 Task: Open a blank worksheet and write heading  Student grades data  Add 10 students name:-  'Joshua Rivera, Zoey Coleman, Ryan Wright, Addison Bailey, Jonathan Simmons, Brooklyn Ward, Caleb Barnes, Audrey Collins, Gabriel Perry, Sofia Bell. ' in April Last week sales are  100 to 150. Math Grade:-  90, 95, 80, 92, 85,88, 90, 78, 92, 85.Science Grade:-  85, 87, 92, 88, 90, 85, 92, 80, 88, 90.English Grade:-  92, 90, 85, 90, 88, 92, 85, 82, 90, 88.History Grade:-  88, 92, 78, 95, 90, 90, 80, 85, 92, 90. Total use the formula   =SUM(D2:G2) then presss enter. Save page auditingSalesPerformance_2025
Action: Mouse moved to (7, 23)
Screenshot: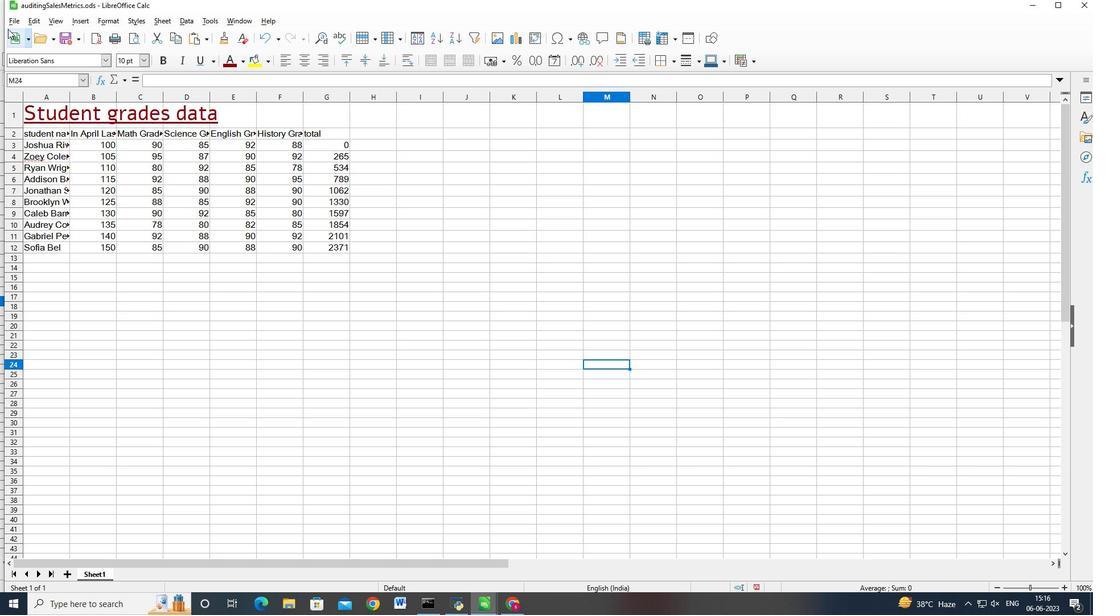 
Action: Mouse pressed left at (7, 23)
Screenshot: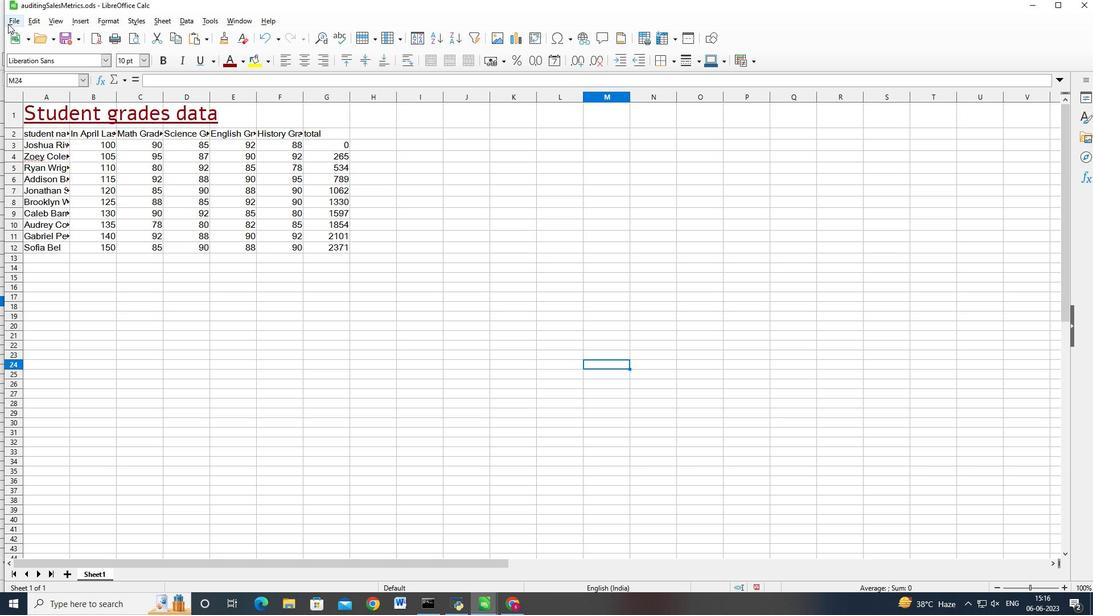 
Action: Mouse moved to (144, 47)
Screenshot: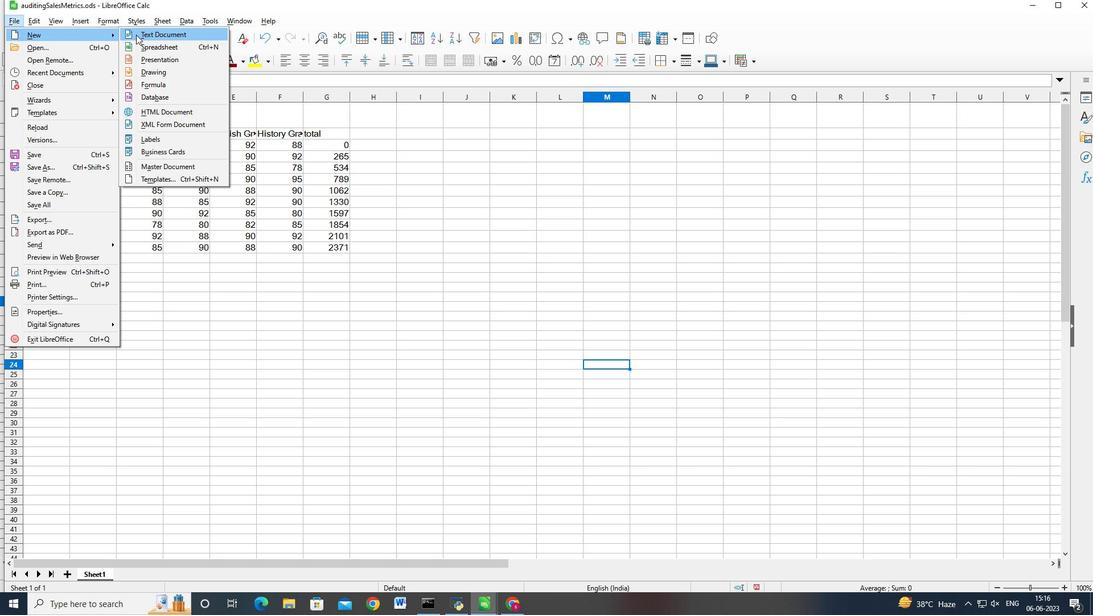 
Action: Mouse pressed left at (144, 47)
Screenshot: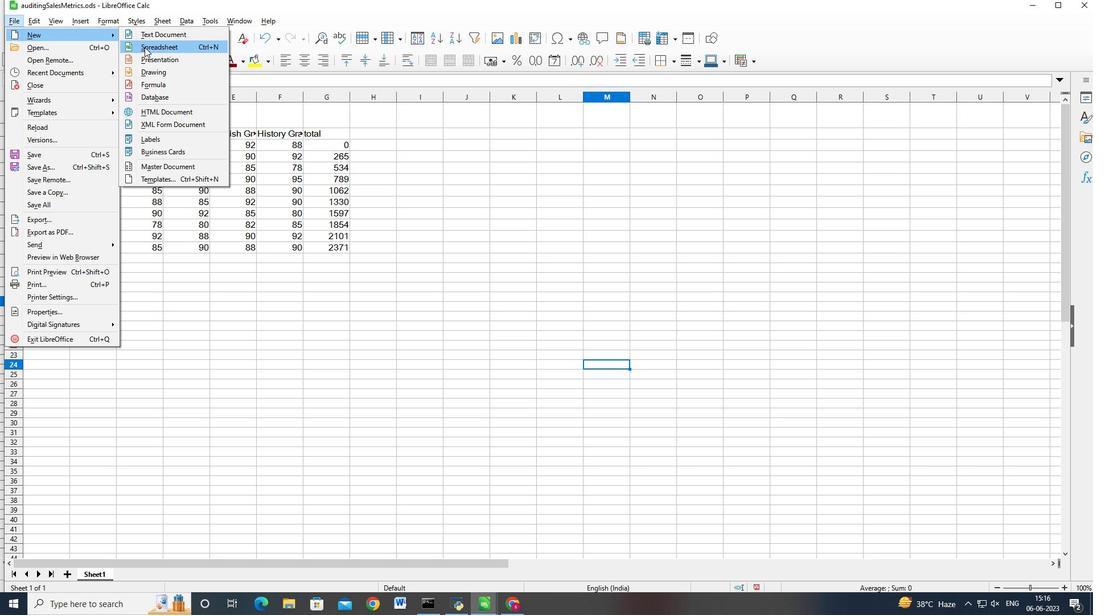 
Action: Mouse moved to (29, 74)
Screenshot: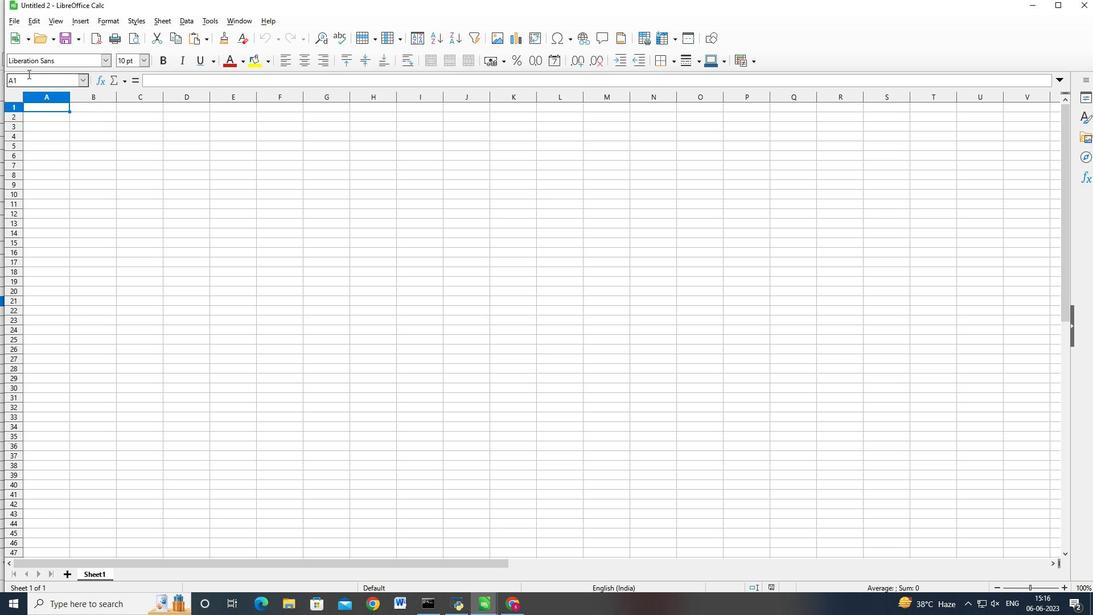 
Action: Key pressed <Key.shift>Student<Key.space><Key.shift><Key.shift>grades<Key.space>data<Key.enter>student<Key.space>names<Key.backspace><Key.backspace><Key.backspace><Key.backspace><Key.backspace><Key.backspace>s<Key.space>an<Key.backspace><Key.backspace>name<Key.enter><Key.shift>Joshua<Key.space><Key.shift>Rivera<Key.enter><Key.shift_r>Zoey<Key.space><Key.shift>Coleman<Key.enter><Key.shift_r>Ryan<Key.space><Key.shift_r>Wright<Key.enter><Key.shift_r>Addison<Key.space><Key.shift>Bailey<Key.enter><Key.shift>Johnath<Key.backspace><Key.backspace><Key.backspace><Key.backspace>athan<Key.space><Key.shift_r>Simmons<Key.enter><Key.shift>Brro<Key.backspace><Key.backspace>ooklyn<Key.space><Key.shift>Ward<Key.enter><Key.shift_r>Caleb<Key.space><Key.shift>Barnes<Key.enter><Key.shift_r>Audrey<Key.space><Key.shift>Collins<Key.enter><Key.shift>Gr<Key.backspace>abriel<Key.space><Key.shift>Perry<Key.enter><Key.shift_r>Sofial<Key.backspace><Key.space><Key.shift>Bell<Key.right><Key.up><Key.up><Key.up><Key.up><Key.up><Key.up><Key.up><Key.up><Key.up><Key.up><Key.up><Key.down><Key.shift>In<Key.space><Key.shift_r>April<Key.space><Key.shift>Last<Key.space>week<Key.space>sales<Key.enter>100<Key.enter>105<Key.enter>110<Key.enter>115<Key.enter>122<Key.backspace>0<Key.enter>125<Key.enter>130<Key.enter>135<Key.enter>140<Key.enter>145<Key.right><Key.up><Key.up><Key.up><Key.up><Key.up><Key.up><Key.up><Key.up><Key.up><Key.up><Key.down><Key.up><Key.shift>Math<Key.space><Key.shift>Grade<Key.enter>909<Key.backspace><Key.enter>95<Key.enter>80<Key.enter>92<Key.enter>85<Key.enter>88<Key.enter>90<Key.enter>78<Key.enter>92<Key.enter>85<Key.tab><Key.up><Key.up><Key.up><Key.up><Key.up><Key.up><Key.up><Key.up><Key.up><Key.up><Key.shift_r>Science<Key.space><Key.shift>Grade<Key.enter>85<Key.enter>87<Key.enter>92<Key.enter>88<Key.enter>90<Key.enter>85<Key.up><Key.up><Key.up><Key.down><Key.down><Key.down><Key.down>92<Key.enter>80<Key.enter>88<Key.enter>90<Key.tab><Key.up><Key.up><Key.up><Key.up><Key.up><Key.up><Key.up><Key.up><Key.up><Key.up><Key.shift_r>English<Key.space><Key.shift>Grade<Key.enter>92<Key.enter>90<Key.enter>85<Key.enter>8<Key.backspace>90<Key.enter>88<Key.enter>92<Key.enter>85<Key.enter>82<Key.enter>90<Key.enter>88
Screenshot: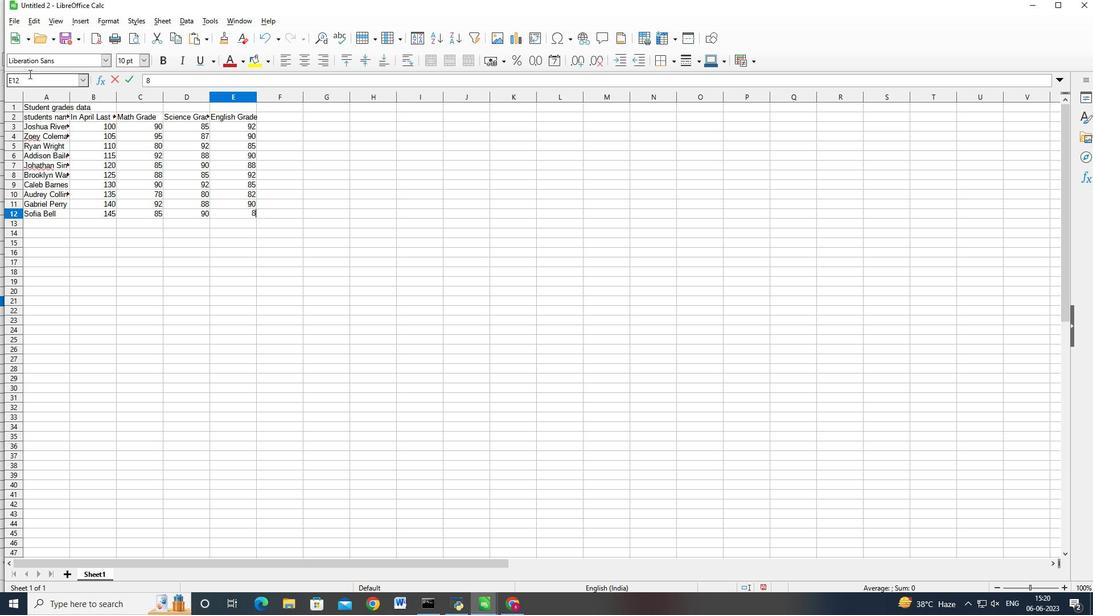
Action: Mouse moved to (269, 118)
Screenshot: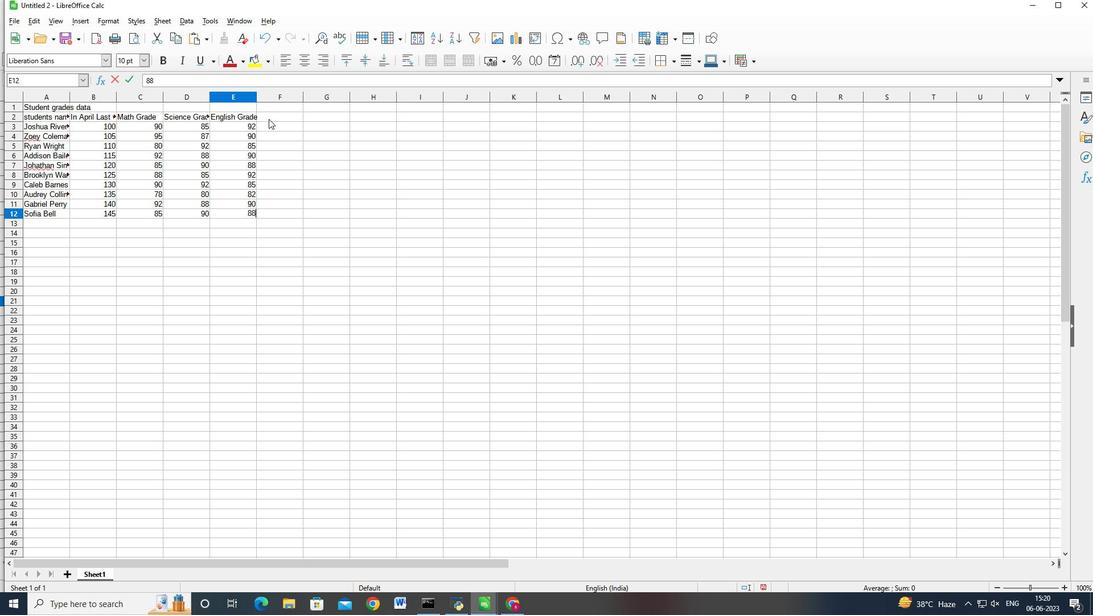 
Action: Mouse pressed left at (269, 118)
Screenshot: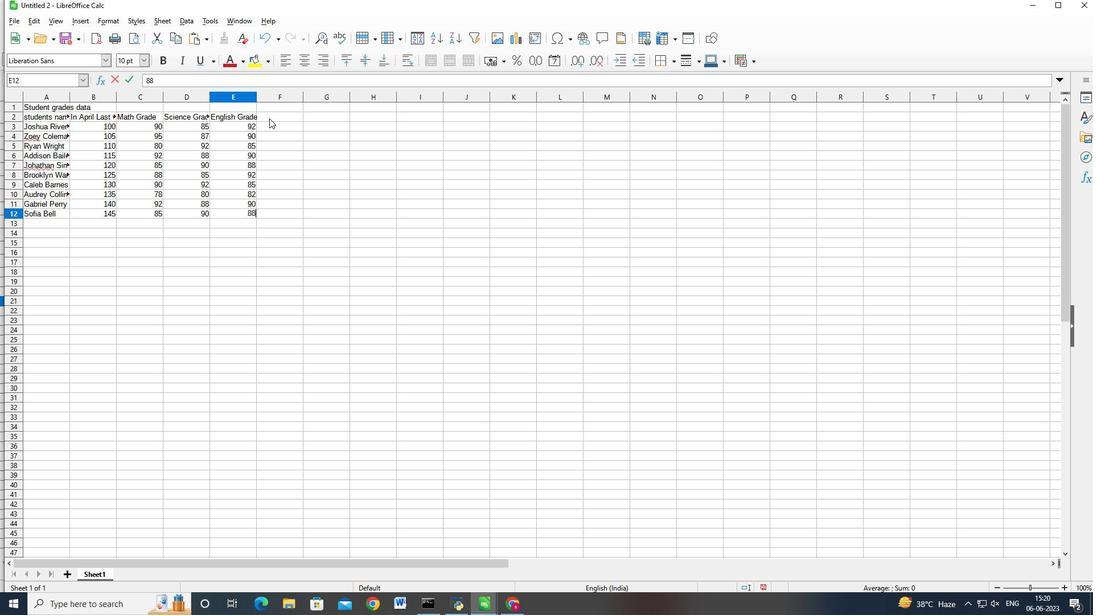 
Action: Key pressed <Key.shift>History<Key.space><Key.shift>Grade<Key.enter>88<Key.enter>92<Key.enter>78<Key.enter>95<Key.enter>90<Key.enter>90<Key.enter>80<Key.enter>85<Key.enter>9
Screenshot: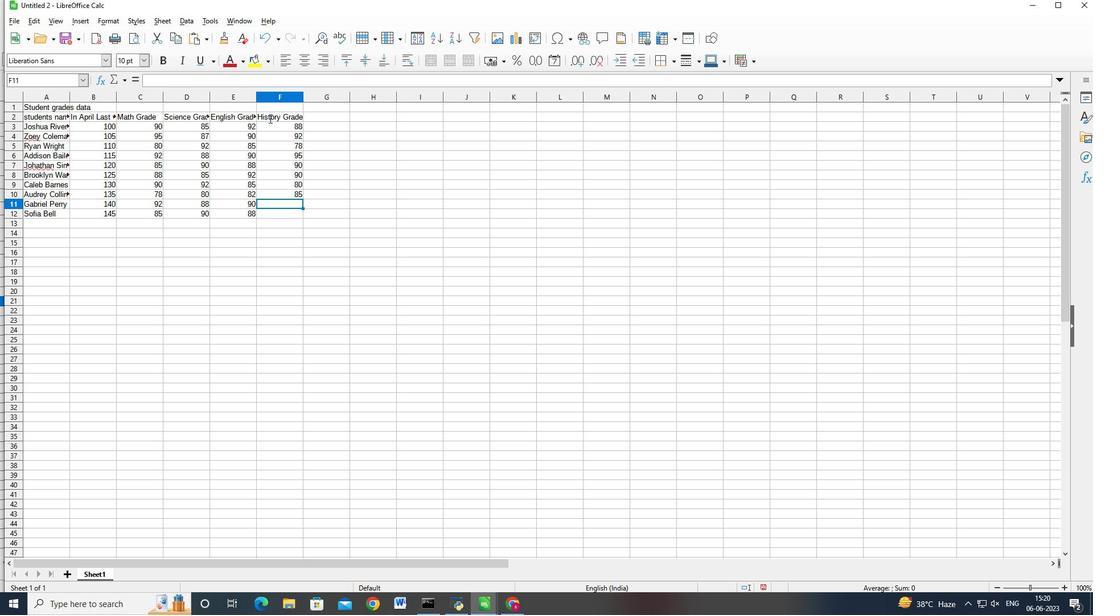 
Action: Mouse moved to (329, 112)
Screenshot: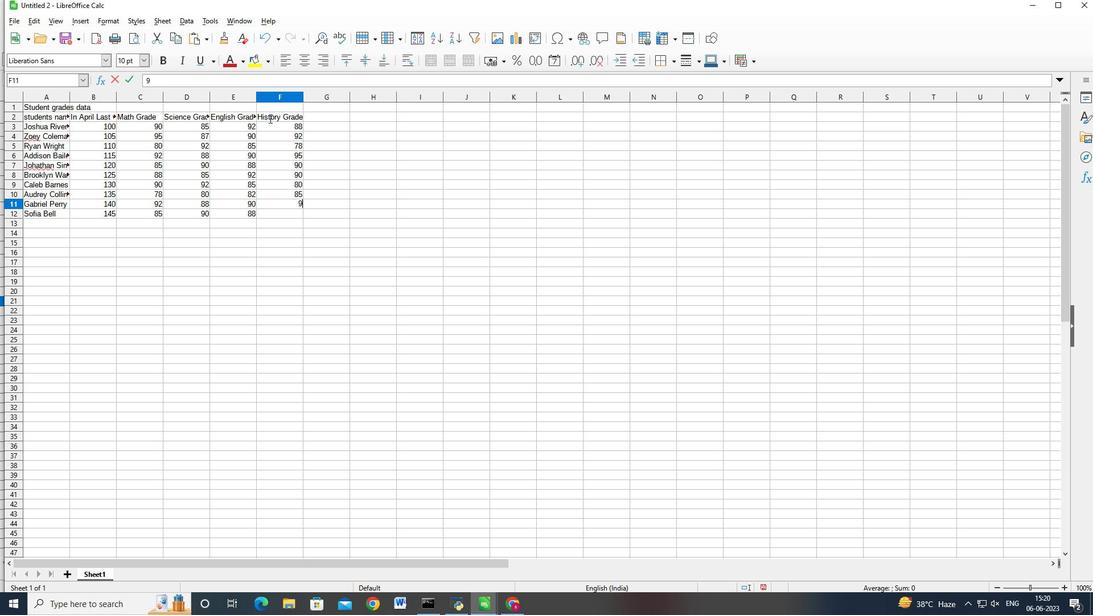 
Action: Key pressed 2
Screenshot: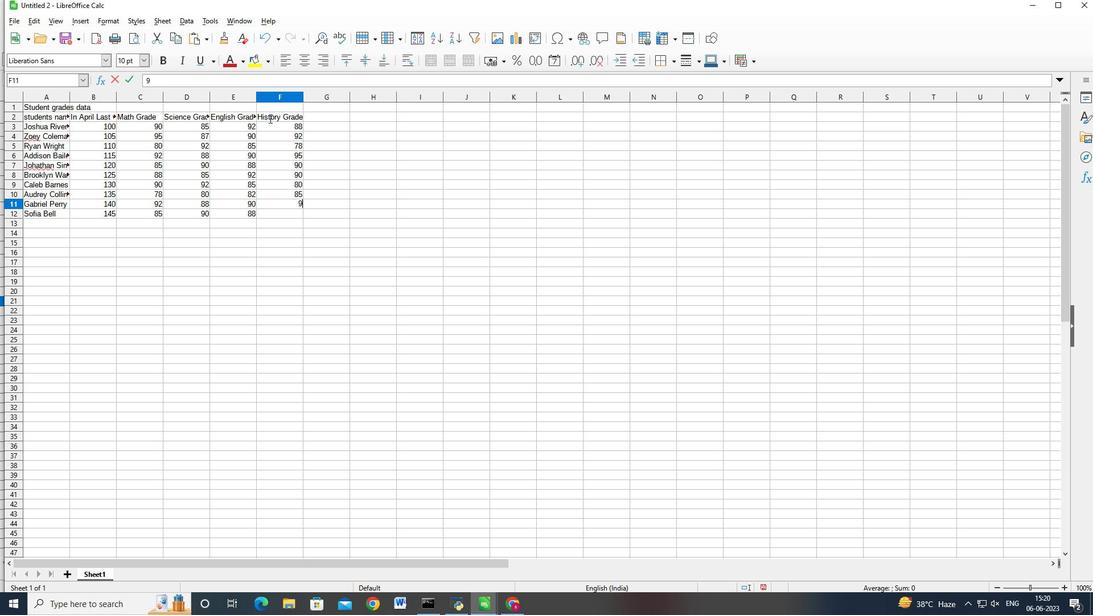 
Action: Mouse moved to (329, 112)
Screenshot: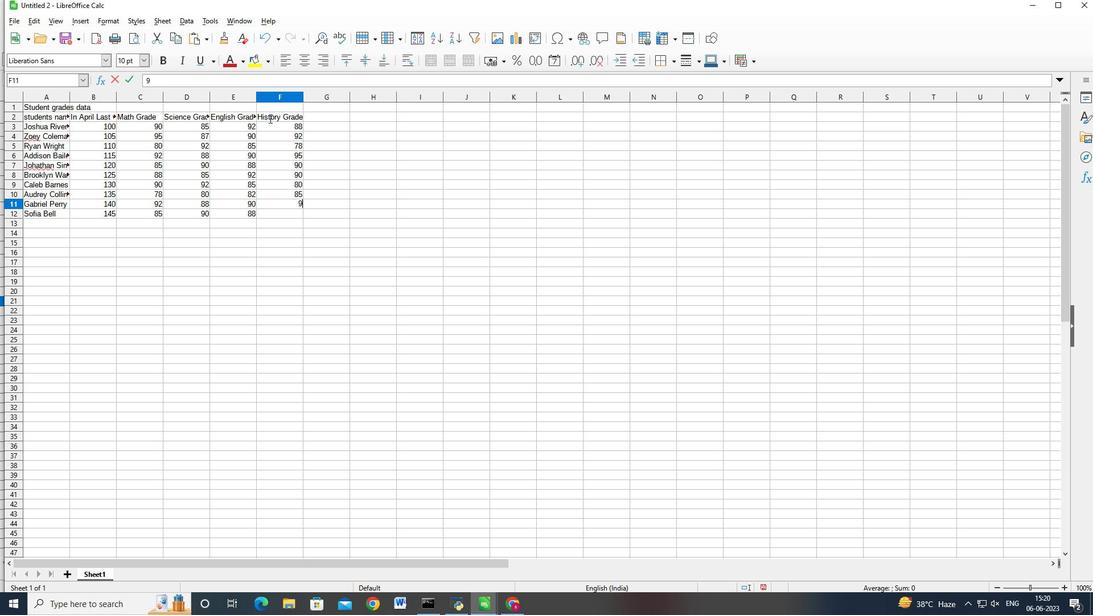 
Action: Key pressed <Key.enter>90<Key.right><Key.right><Key.up><Key.left><Key.left><Key.up><Key.right><Key.right><Key.right><Key.left><Key.left><Key.down><Key.down><Key.up><Key.up><Key.up><Key.up><Key.up><Key.up><Key.up><Key.up><Key.up><Key.up><Key.shift>Tpt<Key.backspace><Key.backspace>otal<Key.space><Key.enter>=<Key.caps_lock>SUM<Key.shift>(S<Key.backspace>D2<Key.shift>:G2<Key.shift>)<Key.enter>
Screenshot: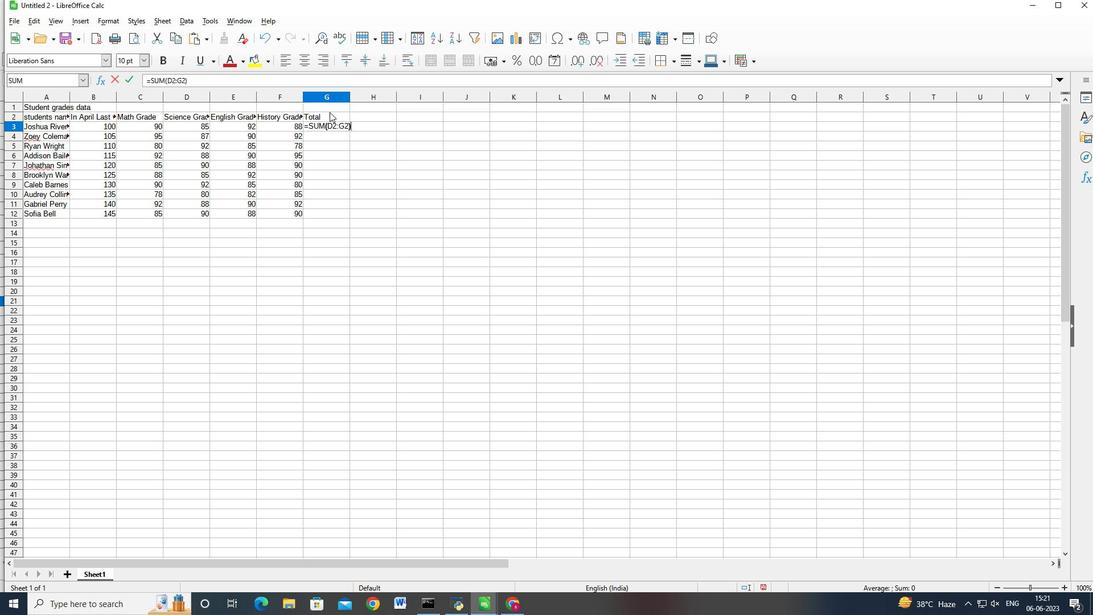 
Action: Mouse moved to (343, 127)
Screenshot: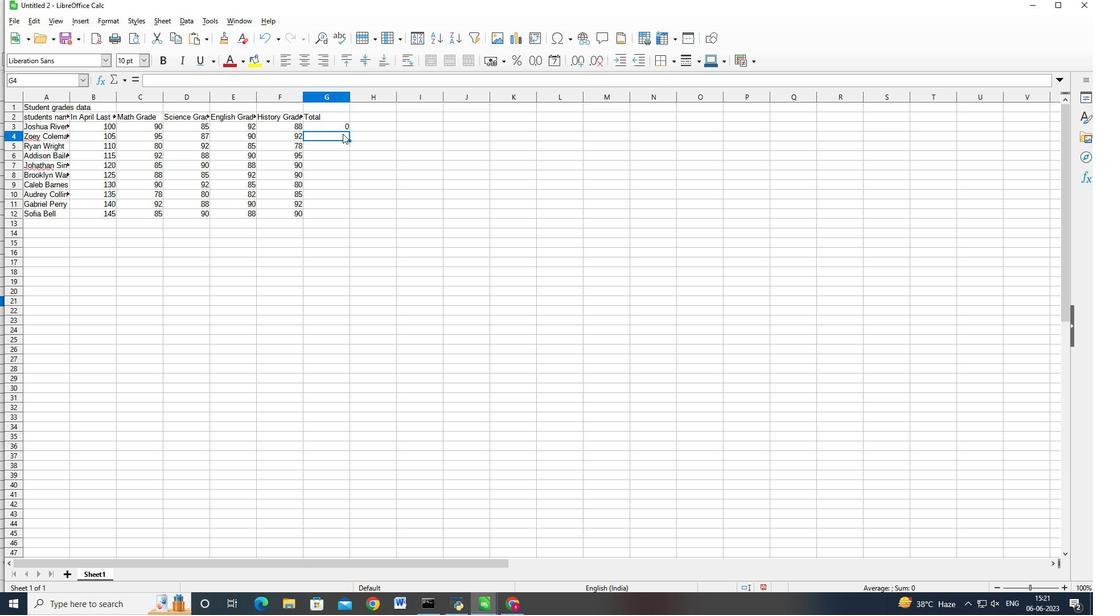 
Action: Mouse pressed left at (343, 127)
Screenshot: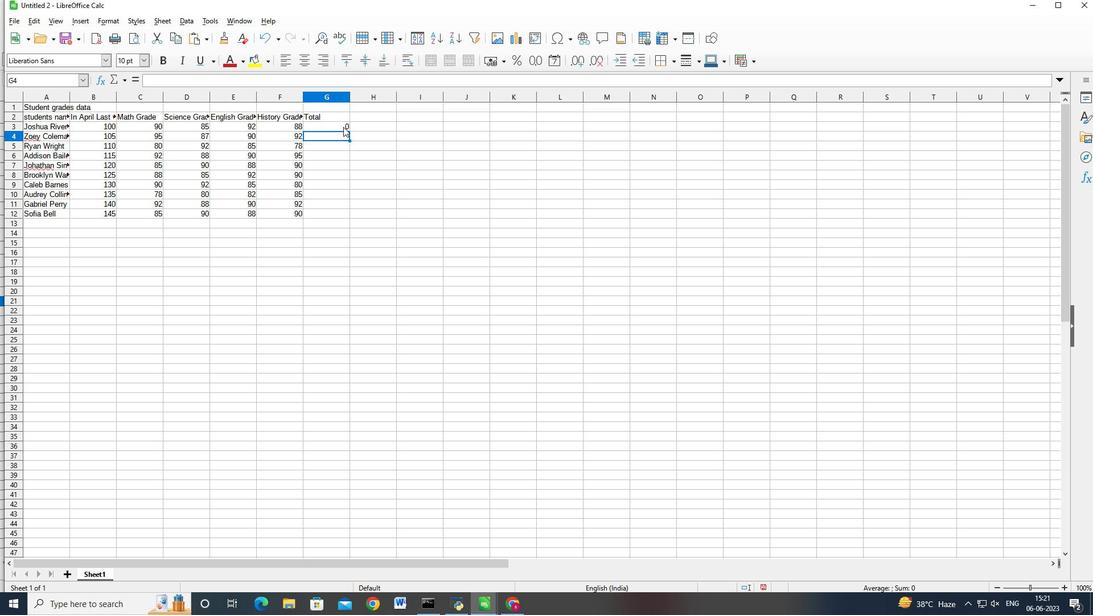 
Action: Mouse moved to (349, 128)
Screenshot: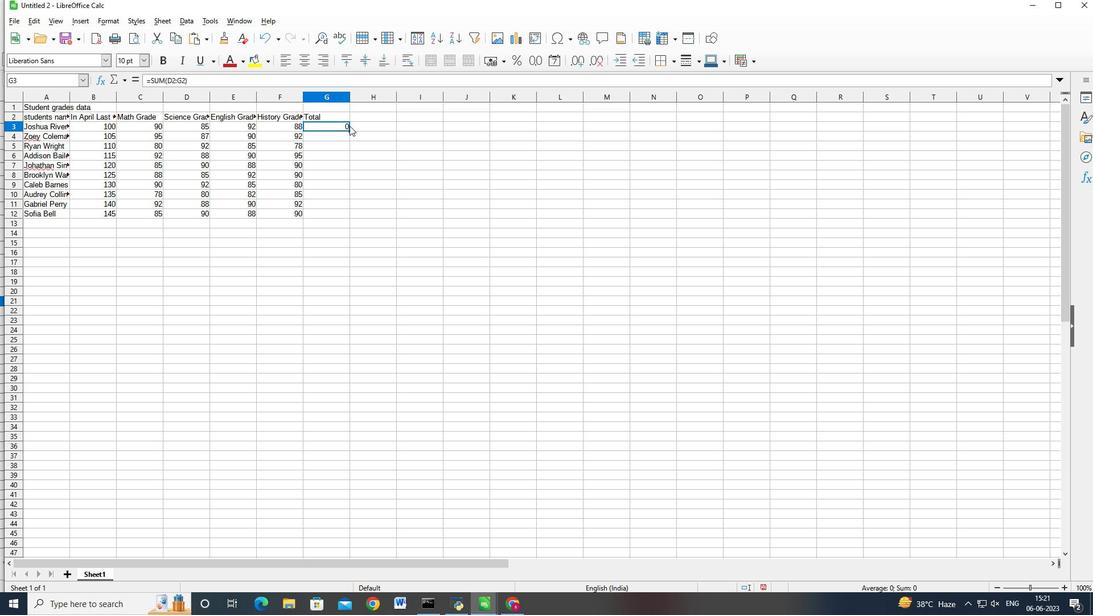 
Action: Mouse pressed left at (349, 128)
Screenshot: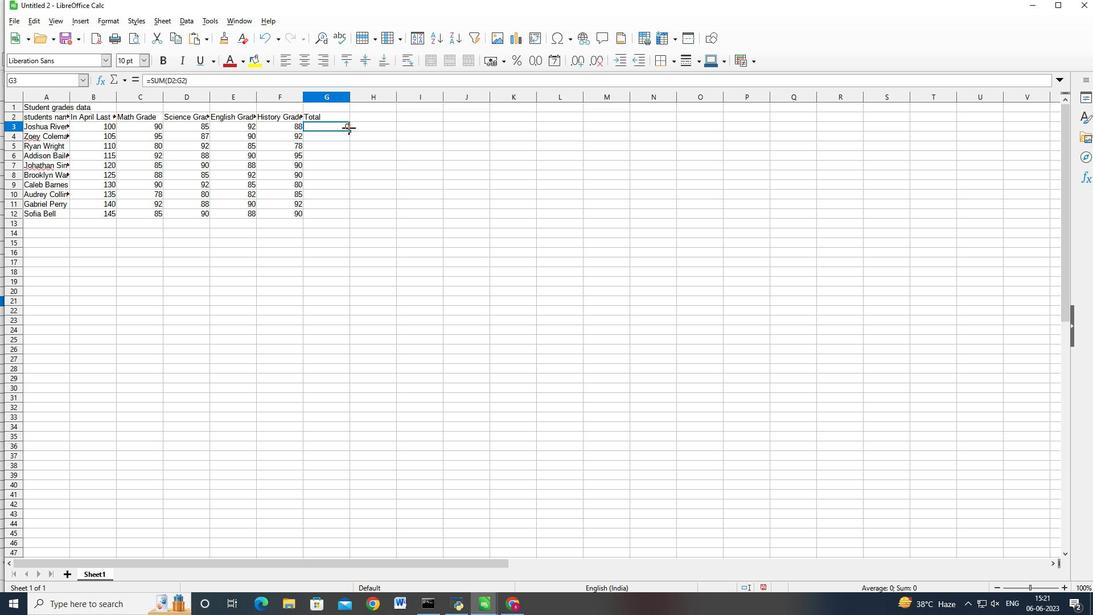 
Action: Mouse moved to (209, 238)
Screenshot: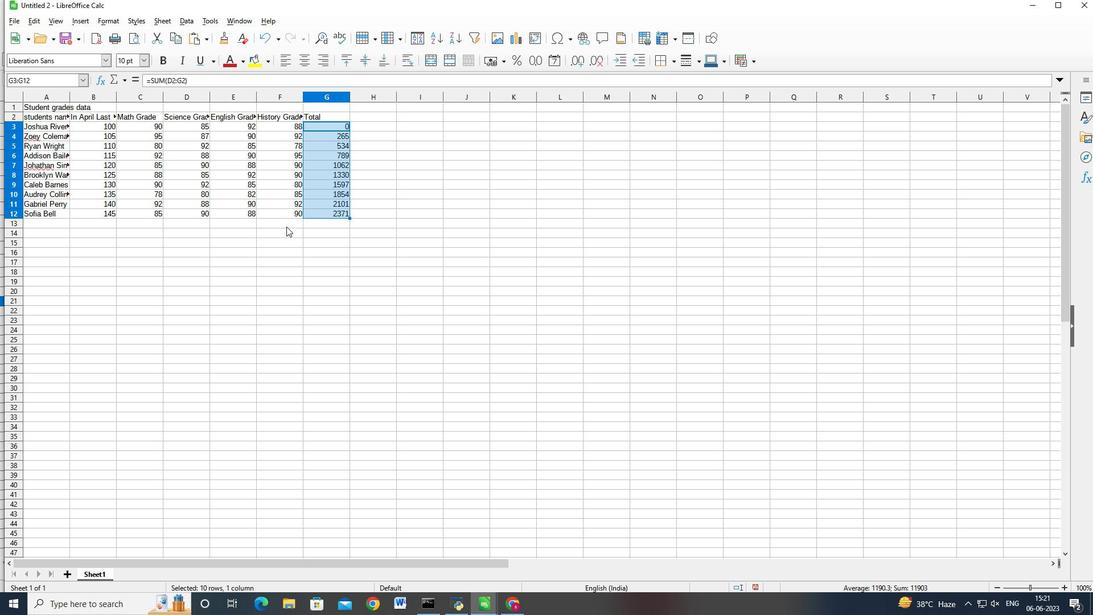 
Action: Mouse pressed left at (209, 238)
Screenshot: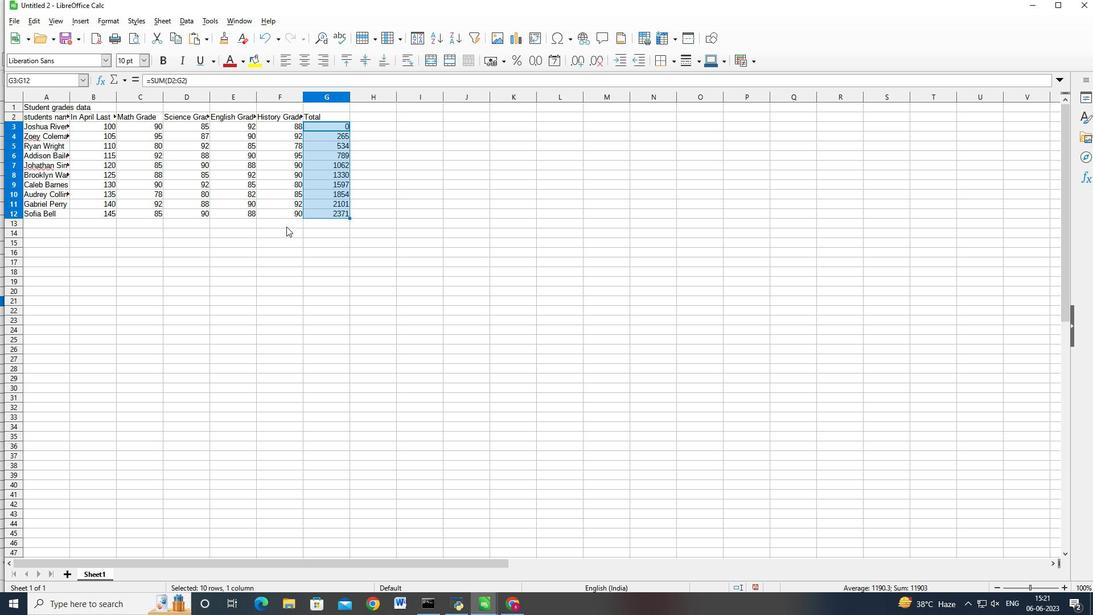 
Action: Mouse moved to (15, 22)
Screenshot: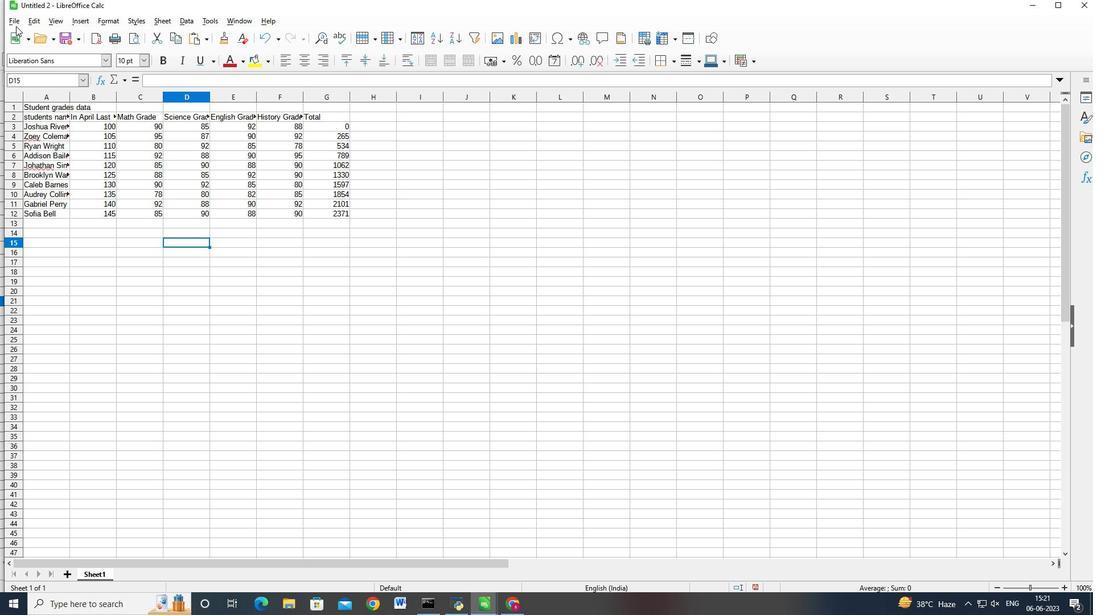
Action: Mouse pressed left at (15, 22)
Screenshot: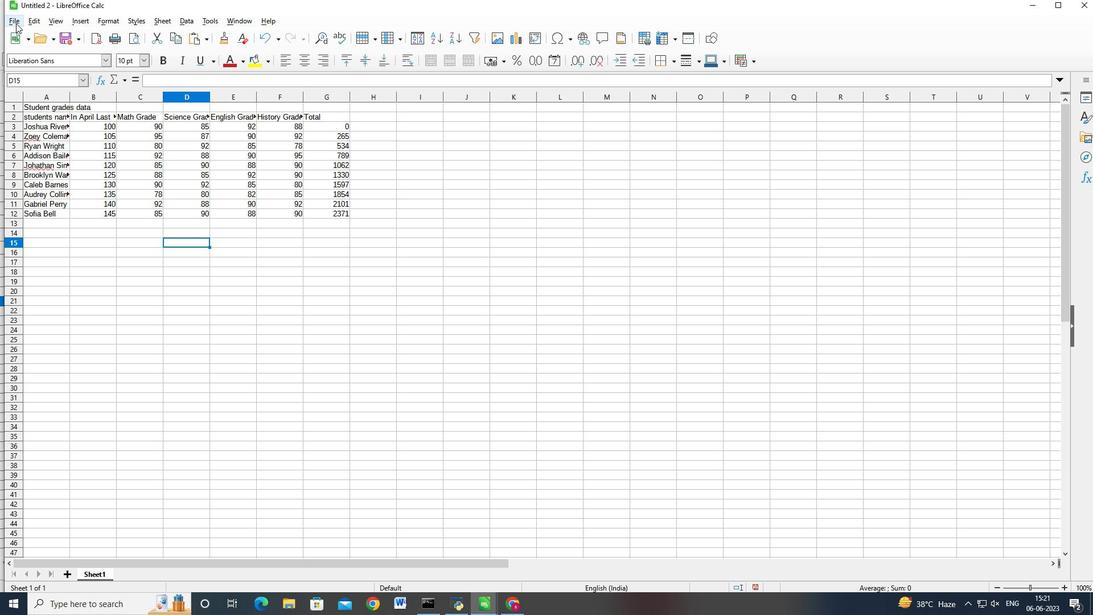 
Action: Mouse moved to (59, 170)
Screenshot: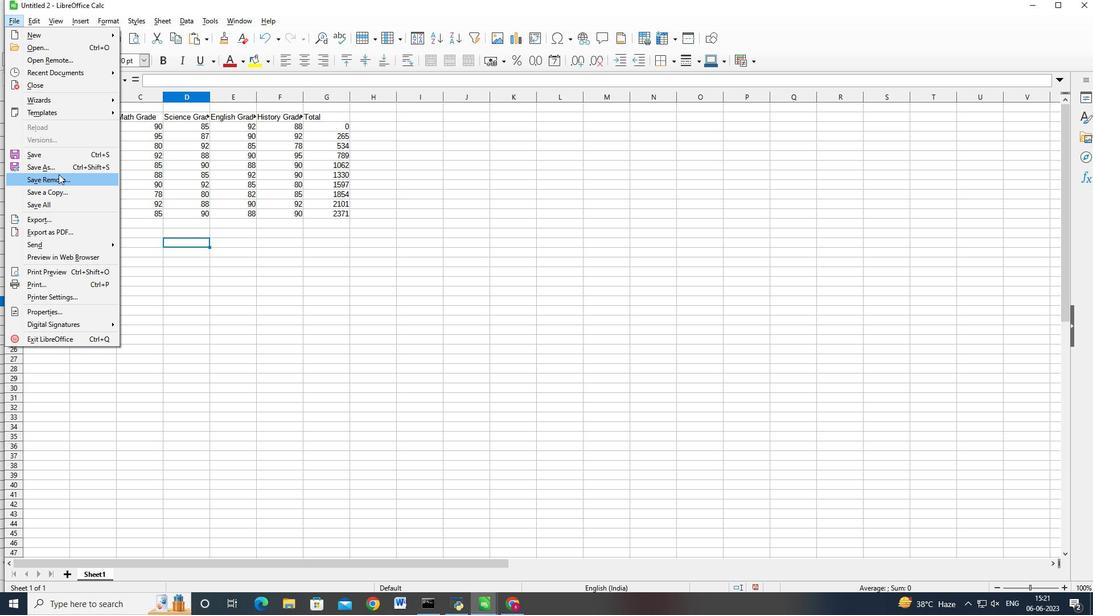 
Action: Mouse pressed left at (59, 170)
Screenshot: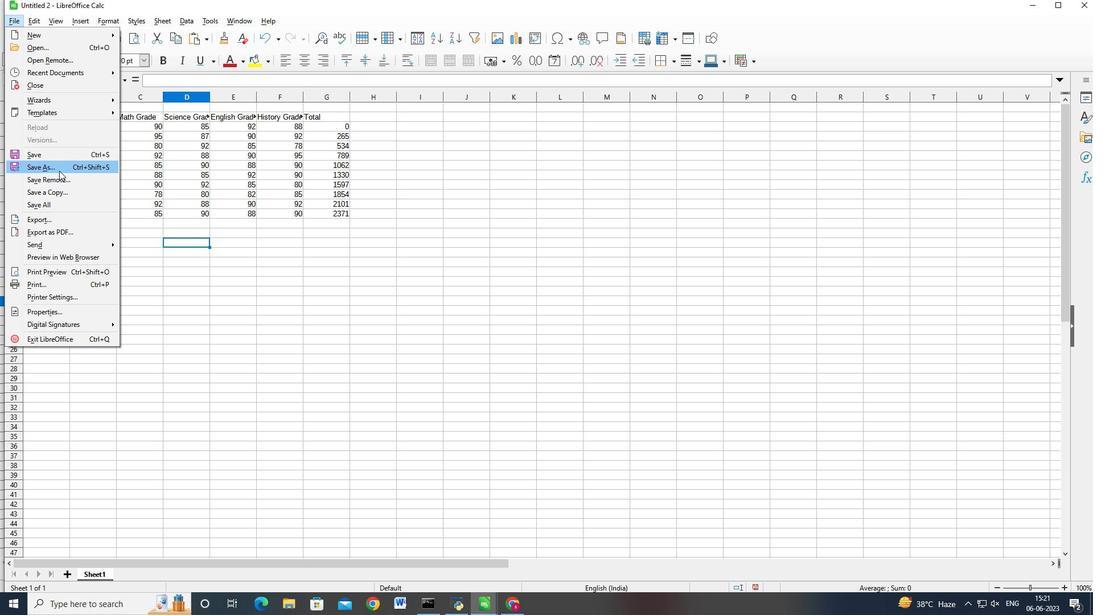 
Action: Mouse moved to (326, 236)
Screenshot: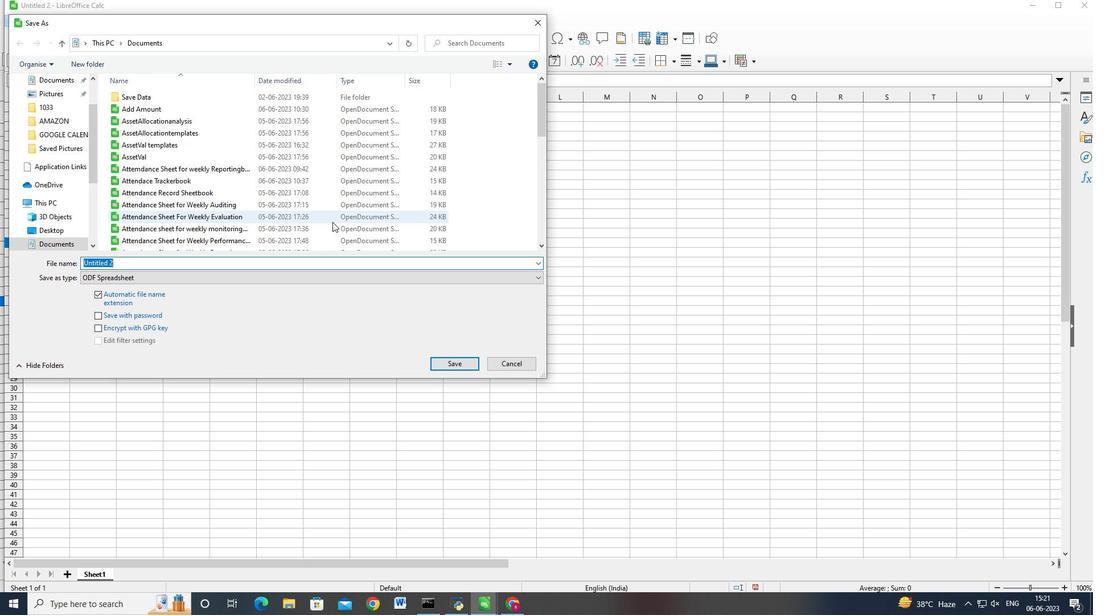 
Action: Key pressed <Key.backspace>AUD<Key.backspace><Key.backspace><Key.backspace><Key.caps_lock>auditing<Key.shift_r>Sales<Key.shift>Performance<Key.shift>_2025<Key.enter>
Screenshot: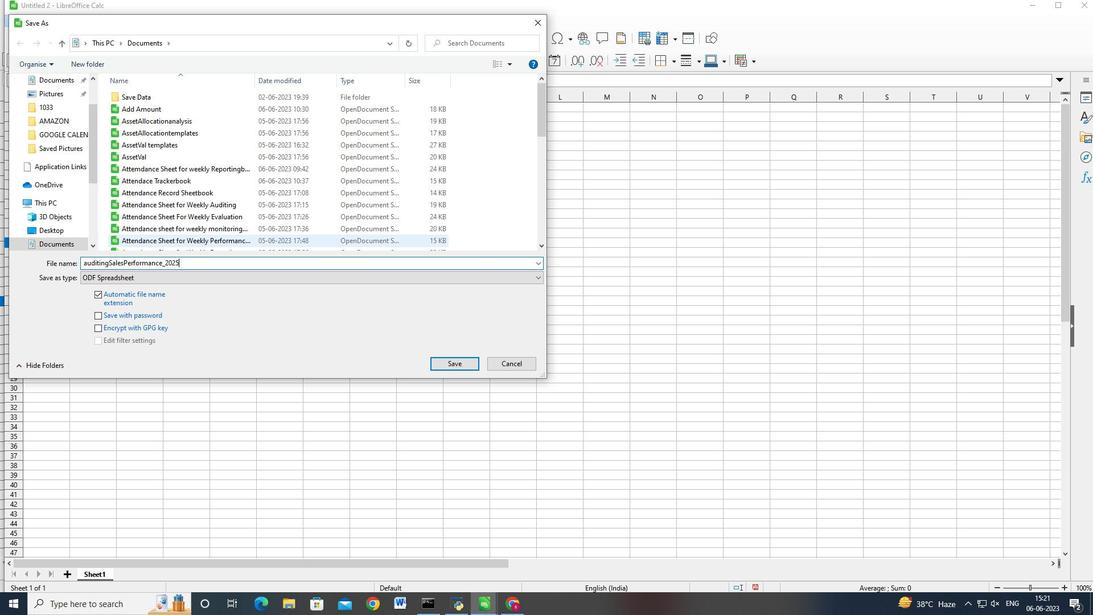 
